 Task: Send an email with the signature Christopher Carter with the subject 'Request for a discount' and the message 'Please let me know if there are any issues with the attached file.' from softage.1@softage.net to softage.9@softage.net,  softage.1@softage.net and softage.10@softage.net with CC to softage.2@softage.net with an attached document Service_level_agreement.pdf
Action: Key pressed n
Screenshot: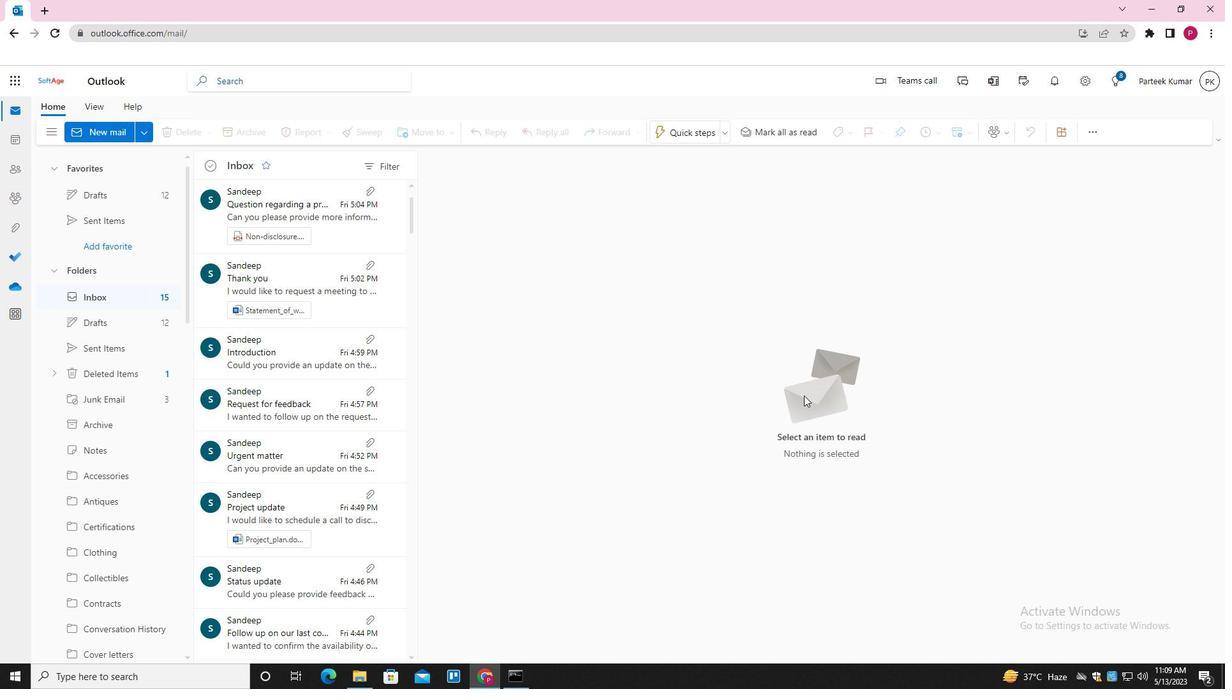 
Action: Mouse moved to (854, 137)
Screenshot: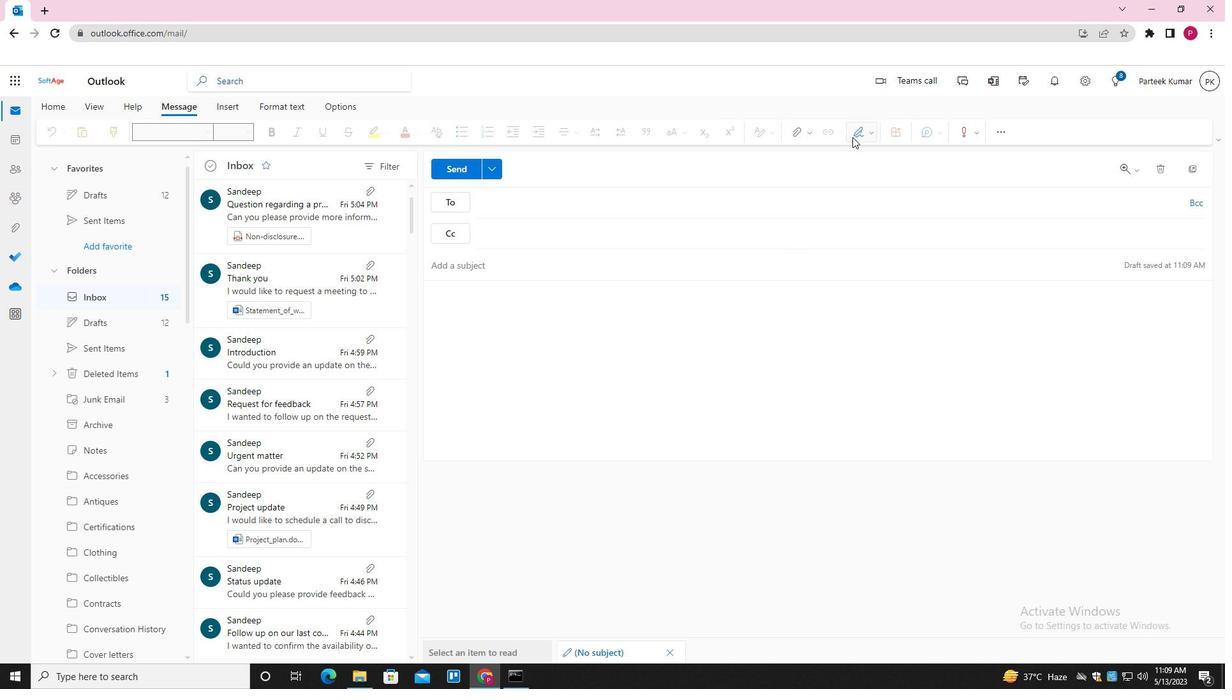
Action: Mouse pressed left at (854, 137)
Screenshot: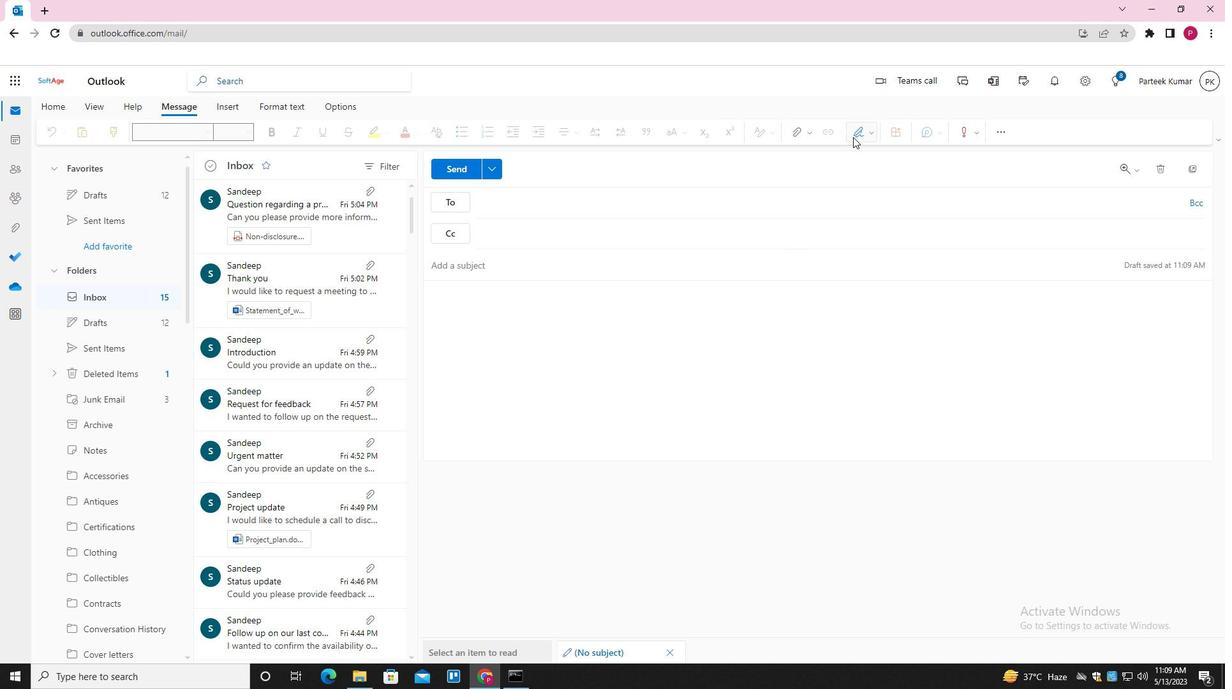 
Action: Mouse moved to (831, 180)
Screenshot: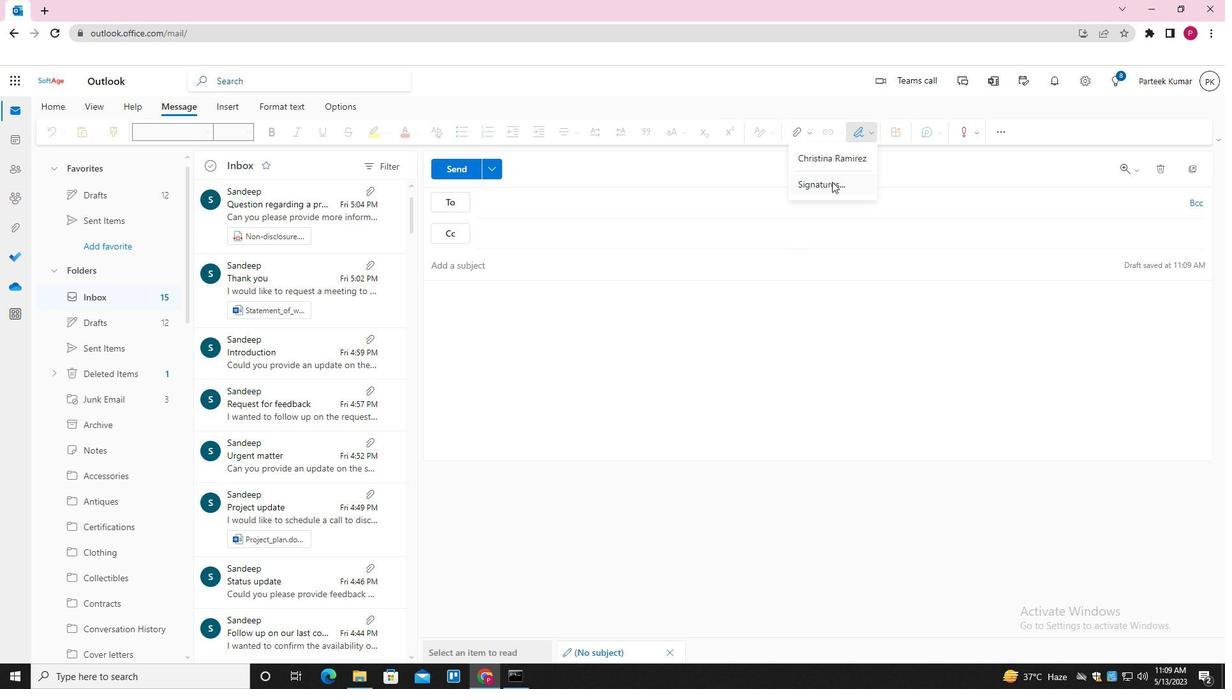 
Action: Mouse pressed left at (831, 180)
Screenshot: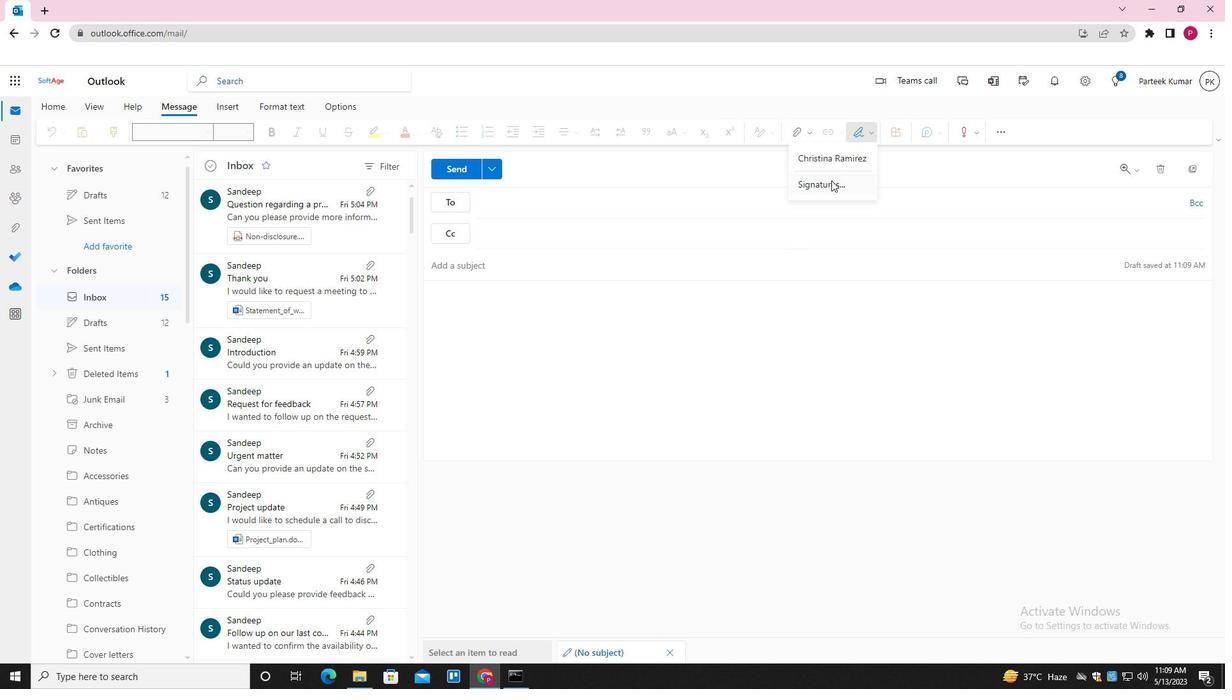 
Action: Mouse moved to (852, 234)
Screenshot: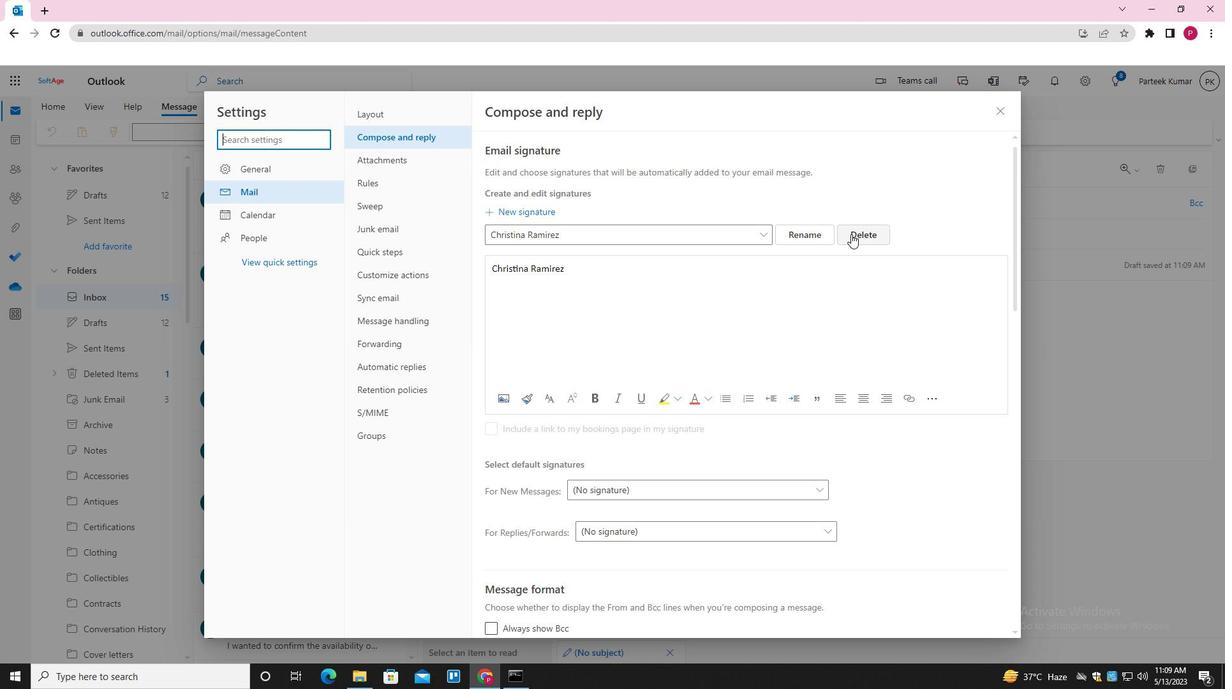 
Action: Mouse pressed left at (852, 234)
Screenshot: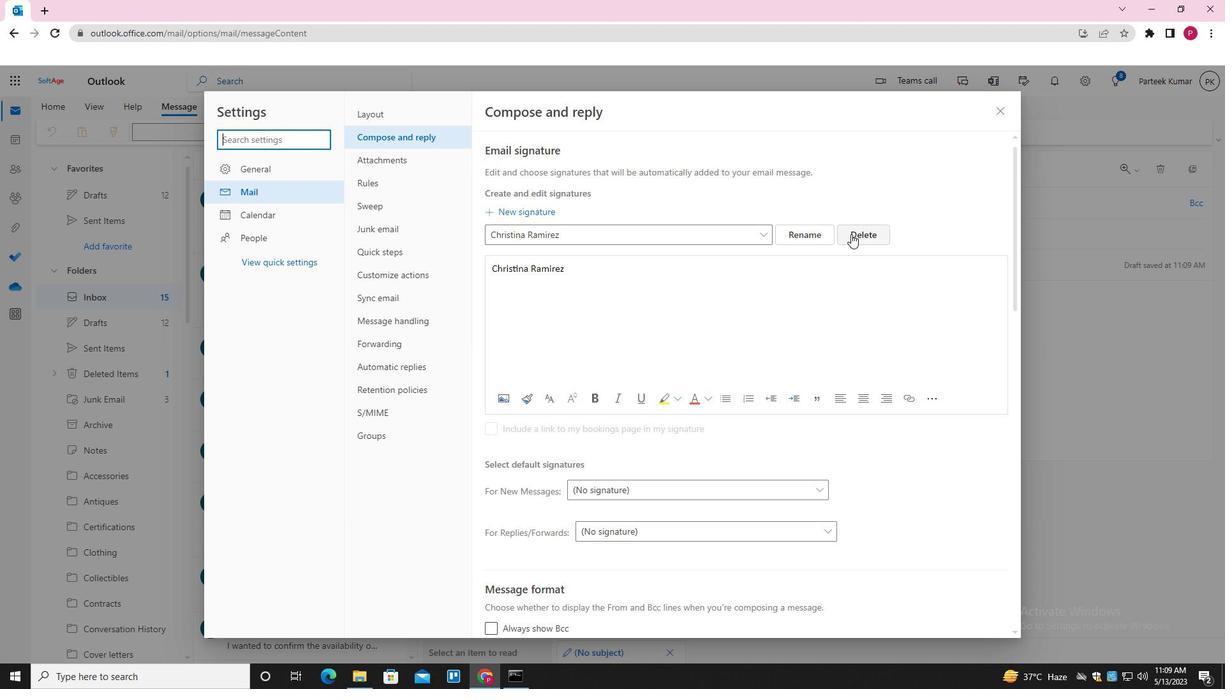 
Action: Mouse moved to (617, 231)
Screenshot: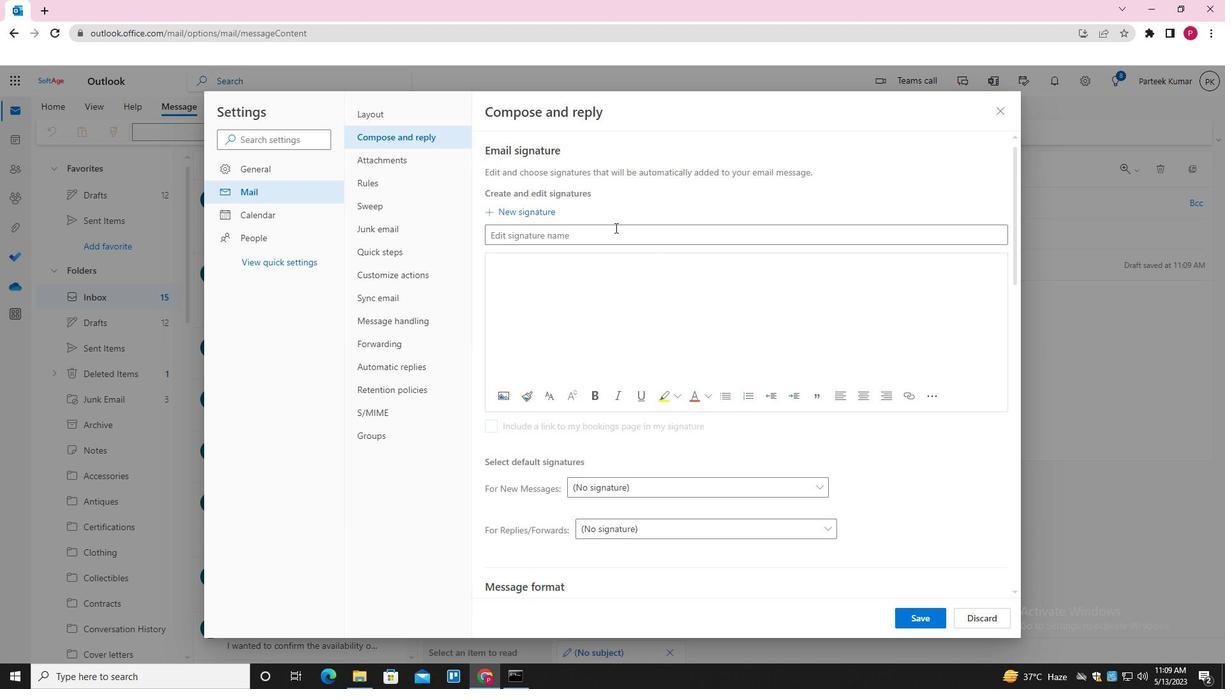 
Action: Mouse pressed left at (617, 231)
Screenshot: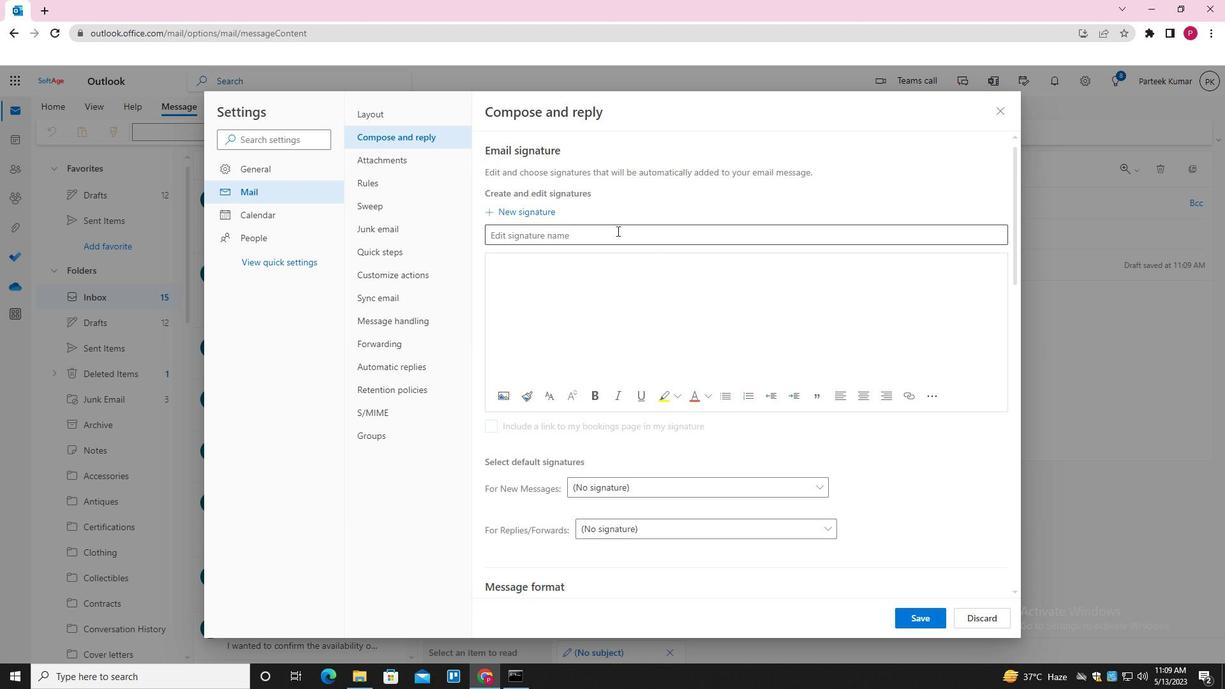 
Action: Key pressed <Key.shift><Key.shift><Key.shift><Key.shift><Key.shift><Key.shift><Key.shift><Key.shift>CHRISTOPHER<Key.space><Key.shift>CARTER<Key.tab><Key.shift><Key.shift><Key.shift>CHRISTOPHER<Key.space><Key.shift>CARTER
Screenshot: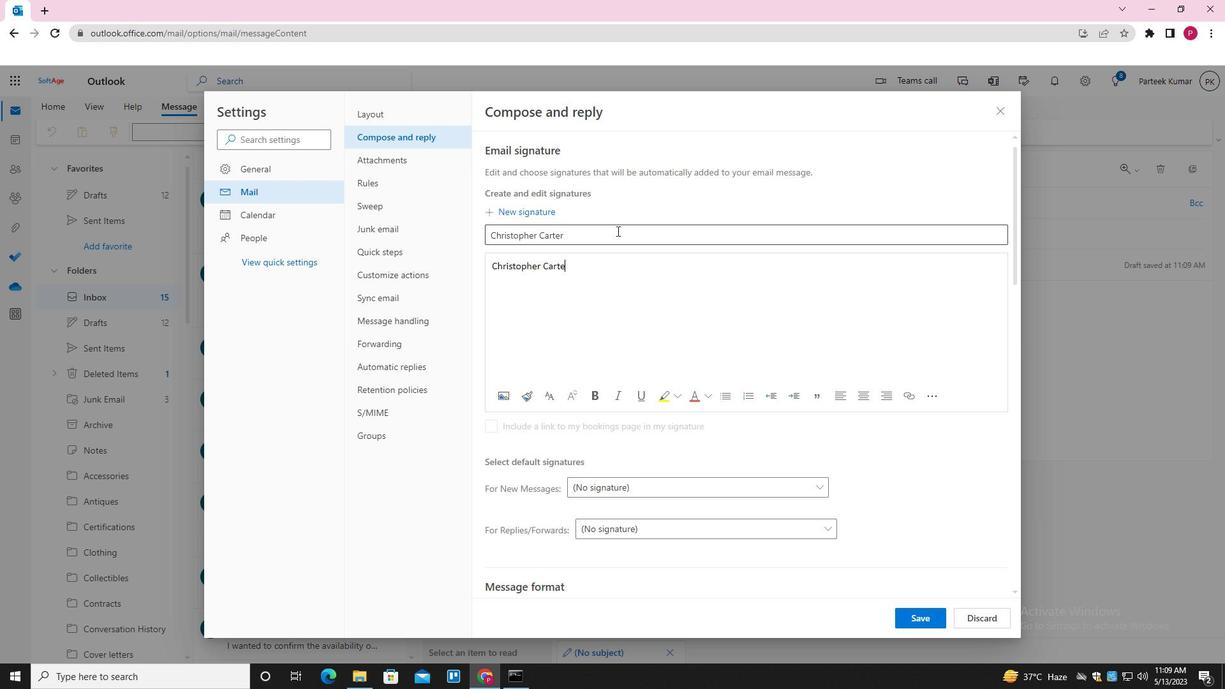 
Action: Mouse moved to (919, 619)
Screenshot: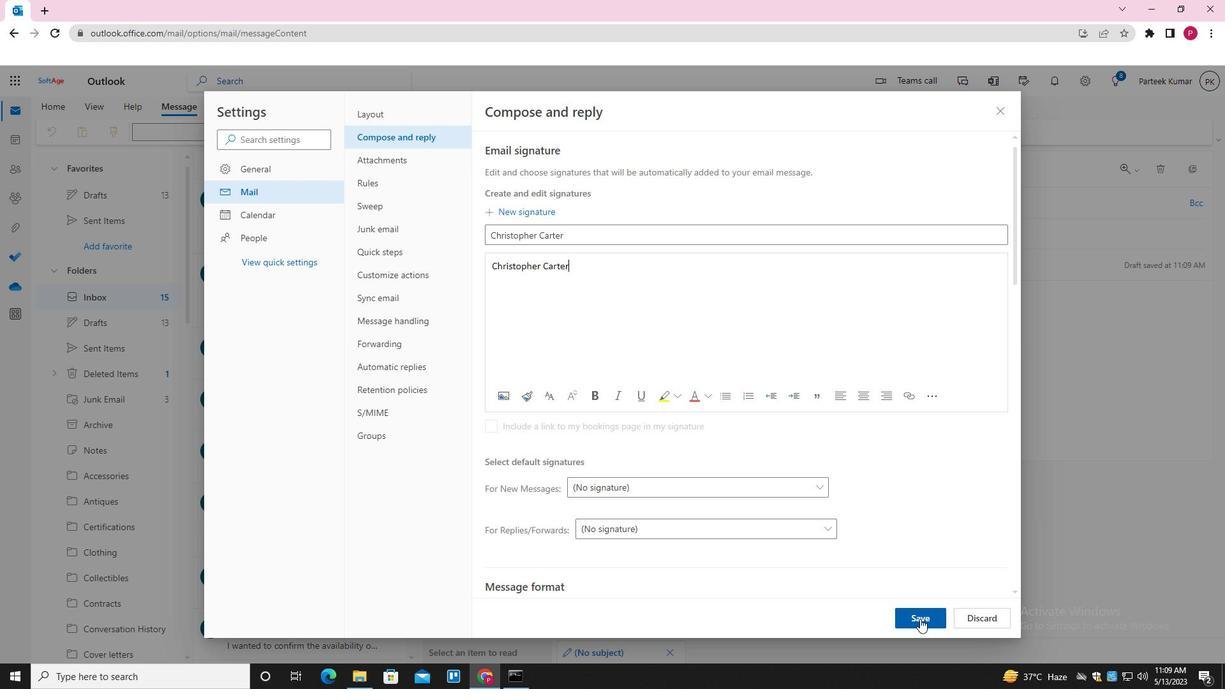 
Action: Mouse pressed left at (919, 619)
Screenshot: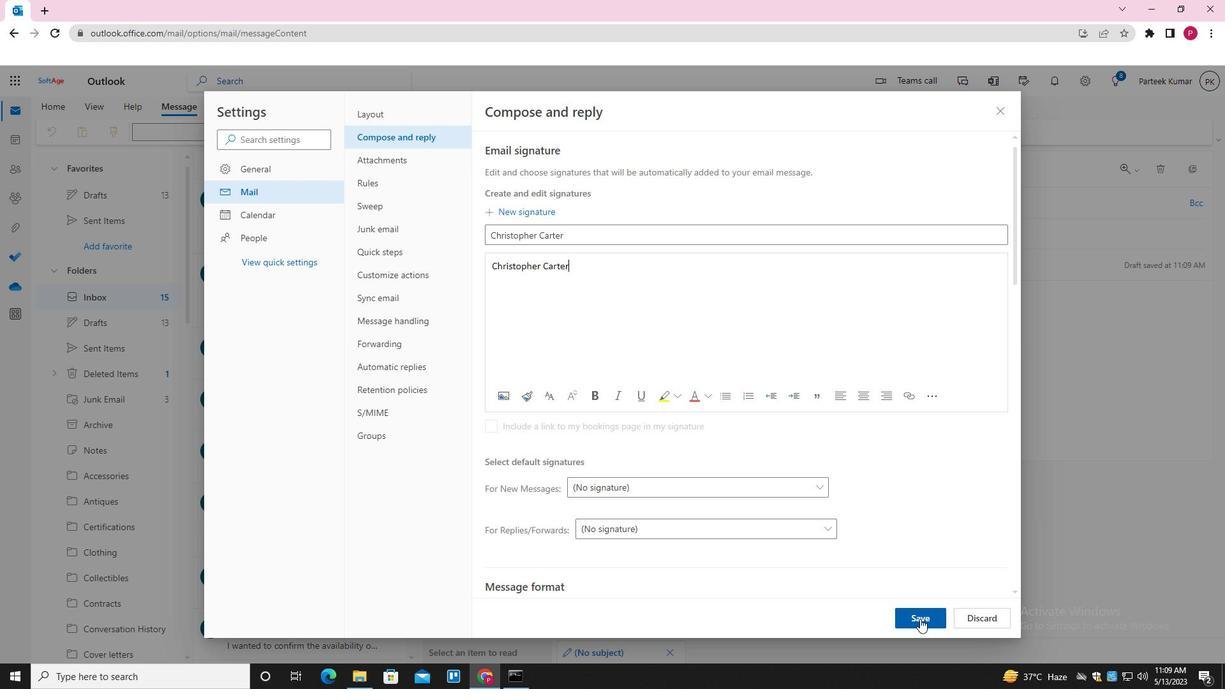 
Action: Mouse moved to (1000, 109)
Screenshot: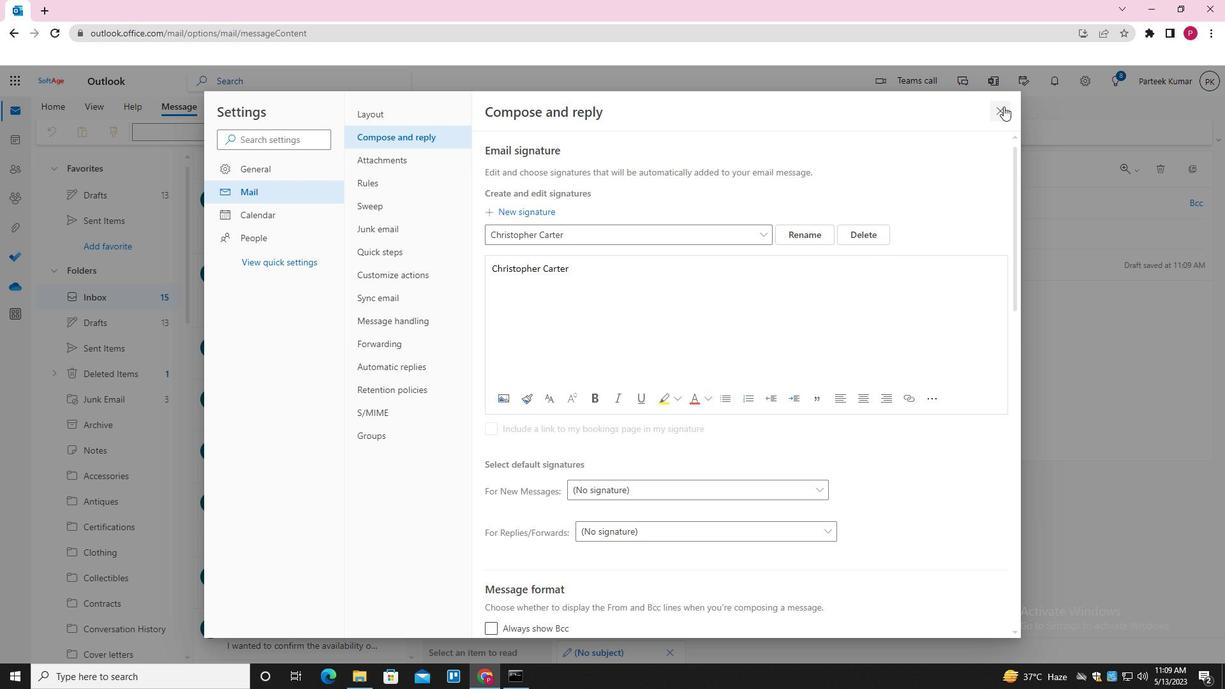 
Action: Mouse pressed left at (1000, 109)
Screenshot: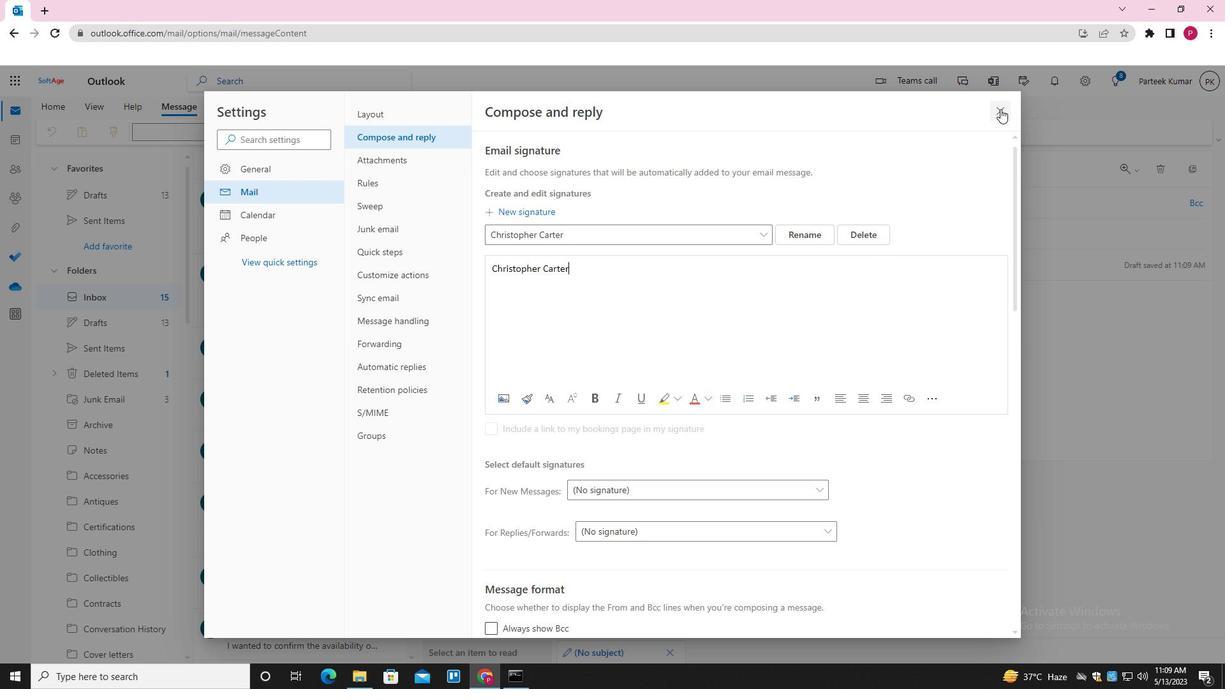 
Action: Mouse moved to (861, 132)
Screenshot: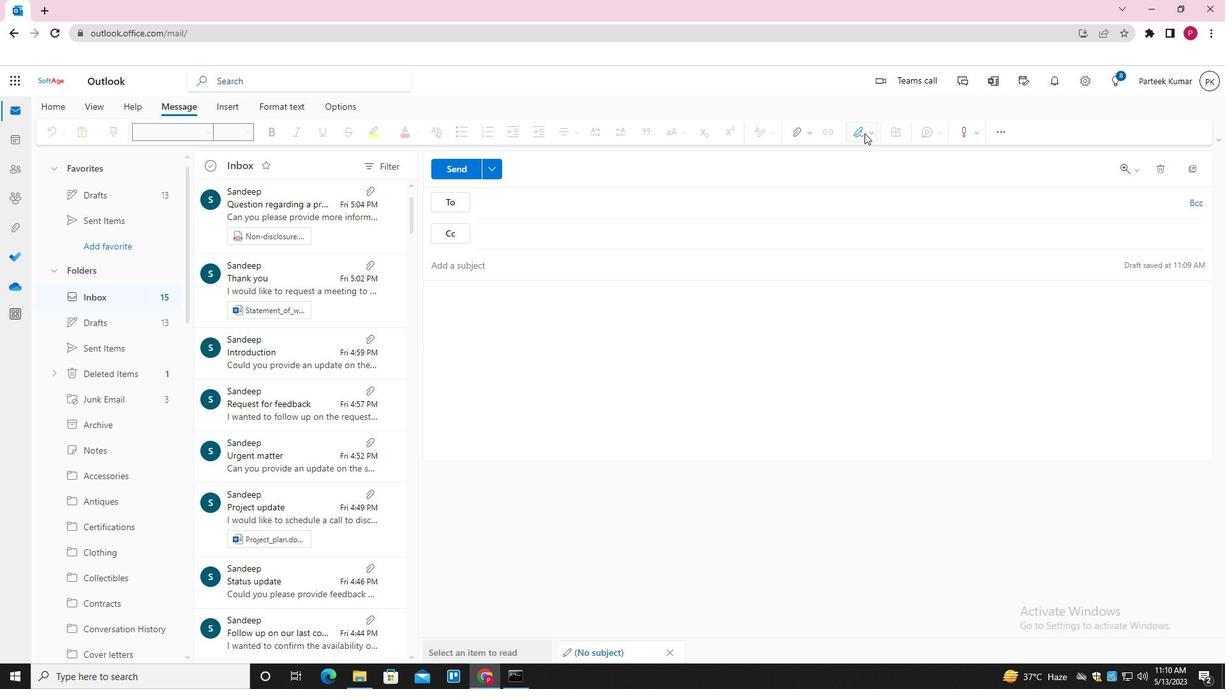 
Action: Mouse pressed left at (861, 132)
Screenshot: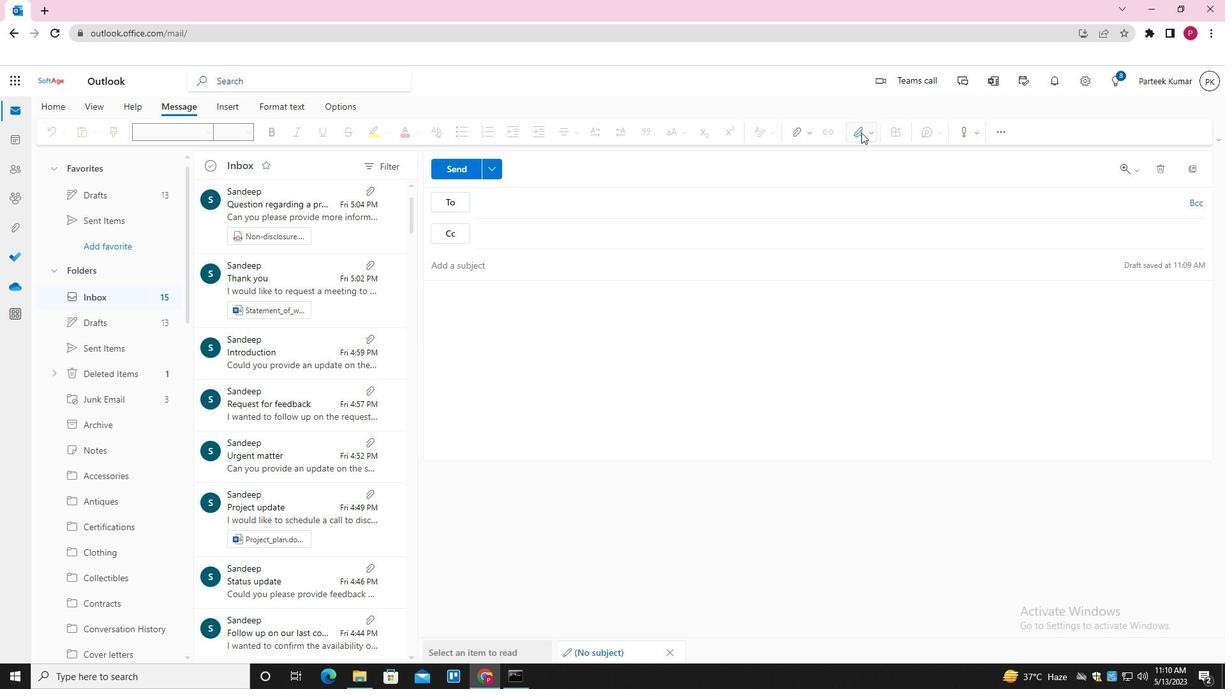
Action: Mouse moved to (827, 158)
Screenshot: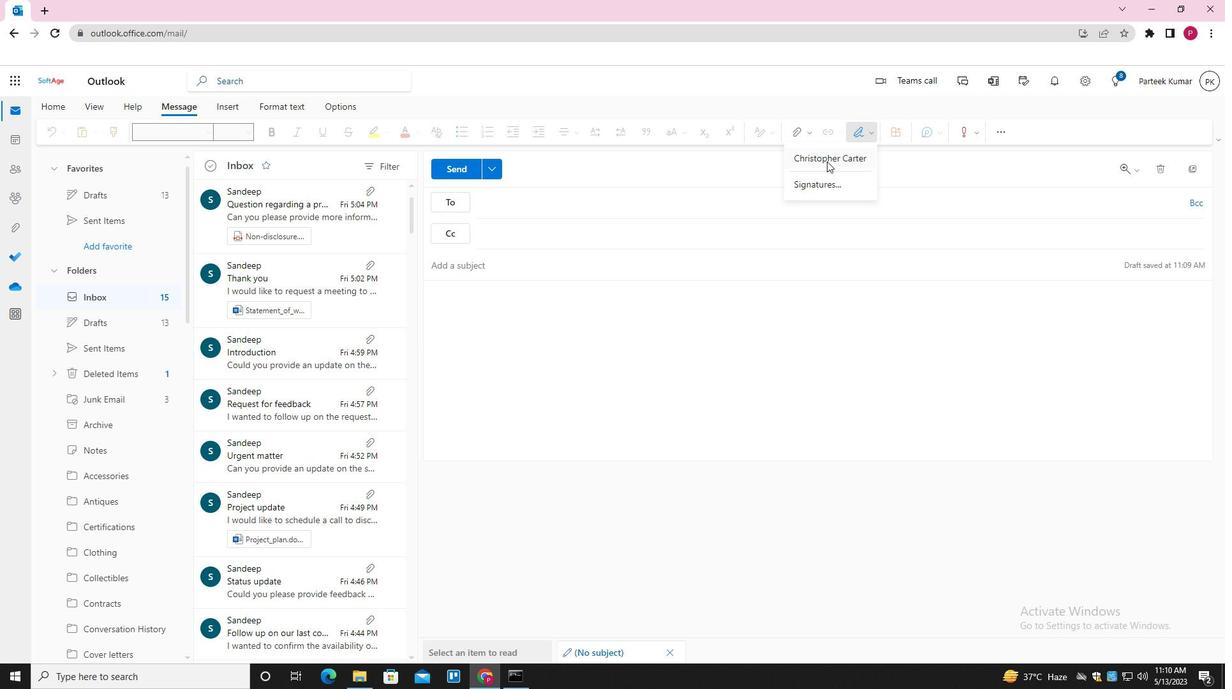 
Action: Mouse pressed left at (827, 158)
Screenshot: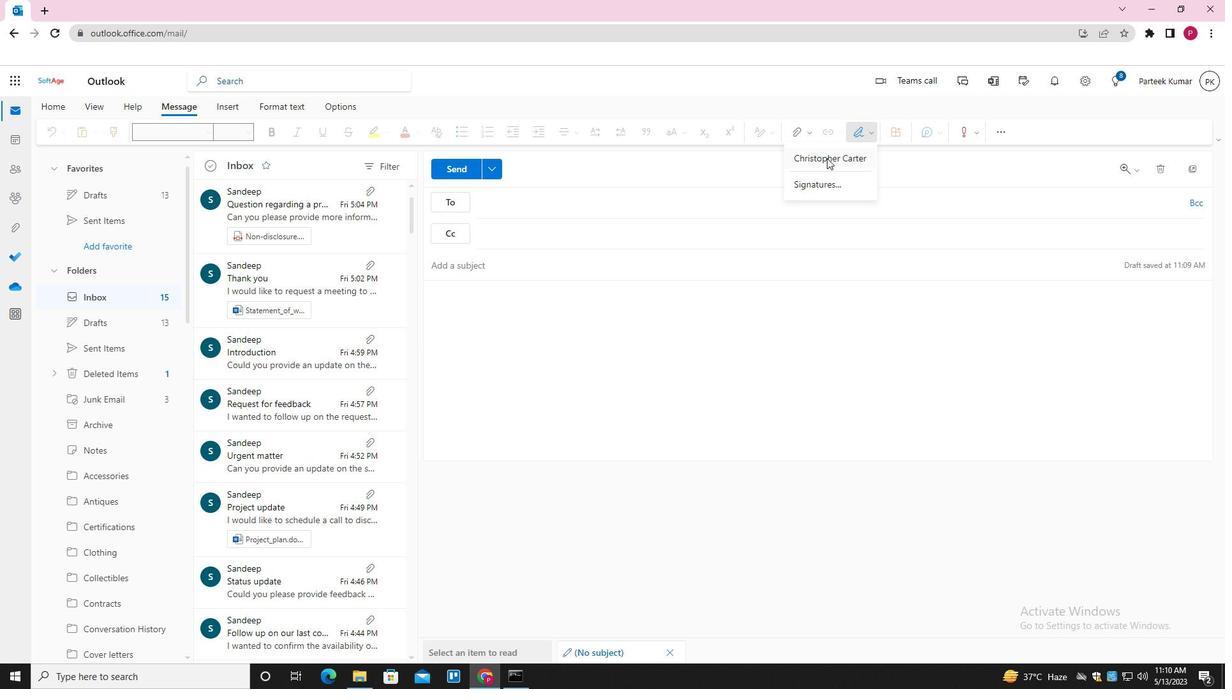 
Action: Mouse moved to (561, 264)
Screenshot: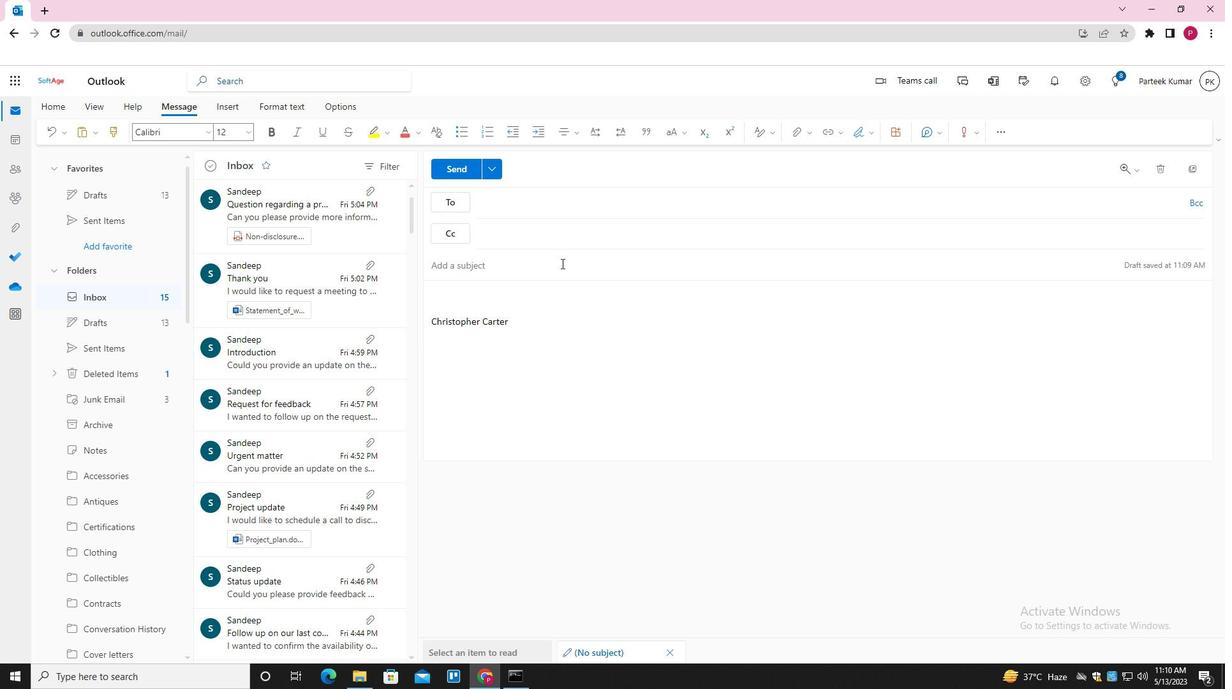 
Action: Mouse pressed left at (561, 264)
Screenshot: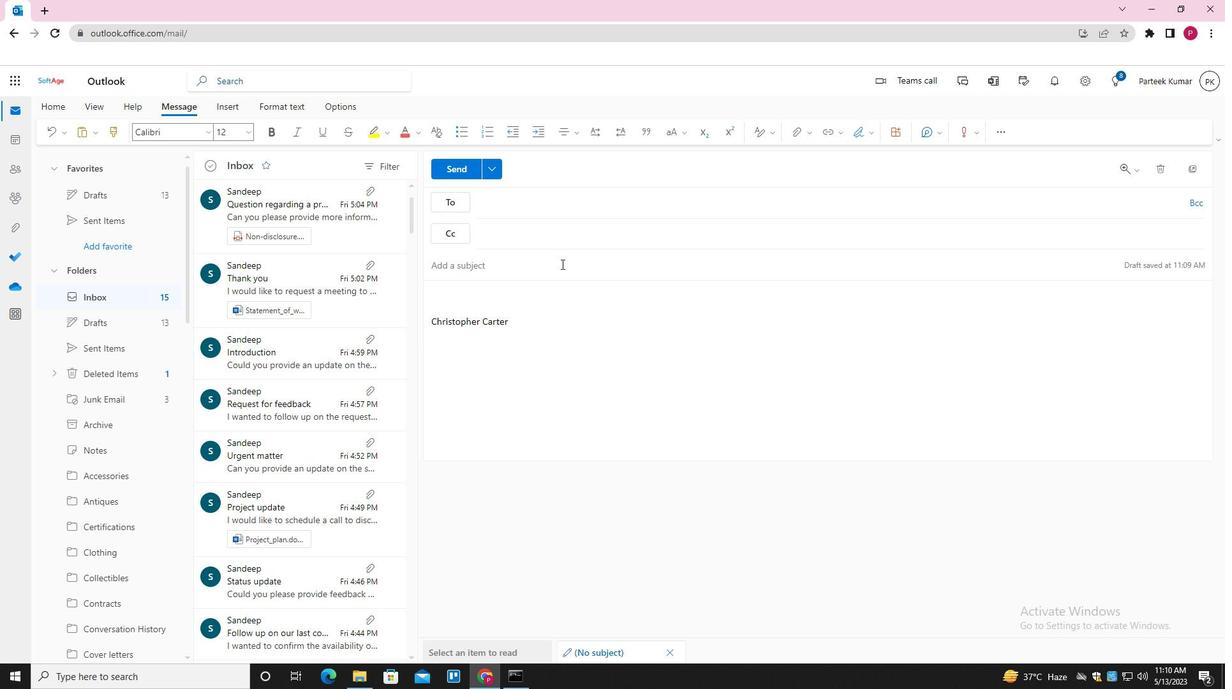 
Action: Key pressed <Key.shift>REQUEST<Key.space>FOR<Key.space>A<Key.space>DISCOUNT<Key.space>
Screenshot: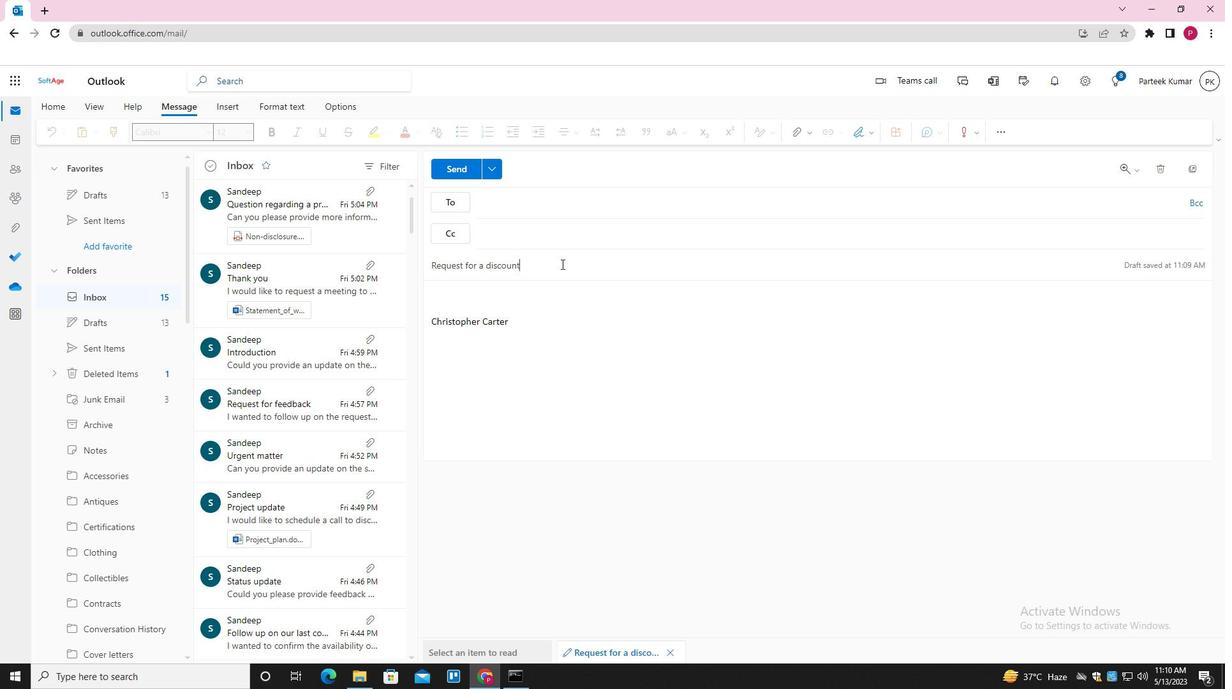 
Action: Mouse moved to (545, 294)
Screenshot: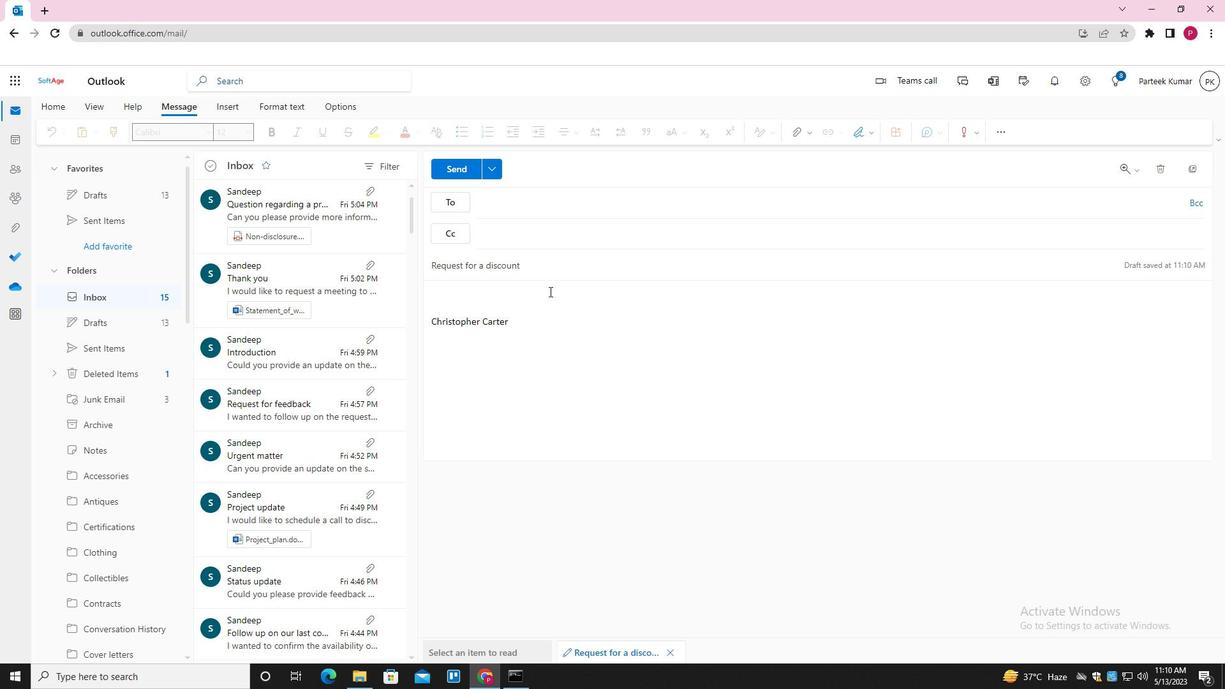 
Action: Key pressed <Key.tab><Key.shift_r>PLEASE<Key.space>LET<Key.space>ME<Key.space>KNOW<Key.space>IF<Key.space>THERE<Key.space>ARE<Key.space>ANY<Key.space>ISSUES<Key.space>WITH<Key.space>THE<Key.space>ATTACG<Key.backspace>HED<Key.space><Key.backspace><Key.backspace><Key.backspace><Key.backspace><Key.backspace><Key.backspace><Key.backspace><Key.backspace><Key.backspace><Key.backspace><Key.backspace><Key.backspace><Key.backspace><Key.backspace><Key.backspace><Key.backspace><Key.backspace><Key.backspace>
Screenshot: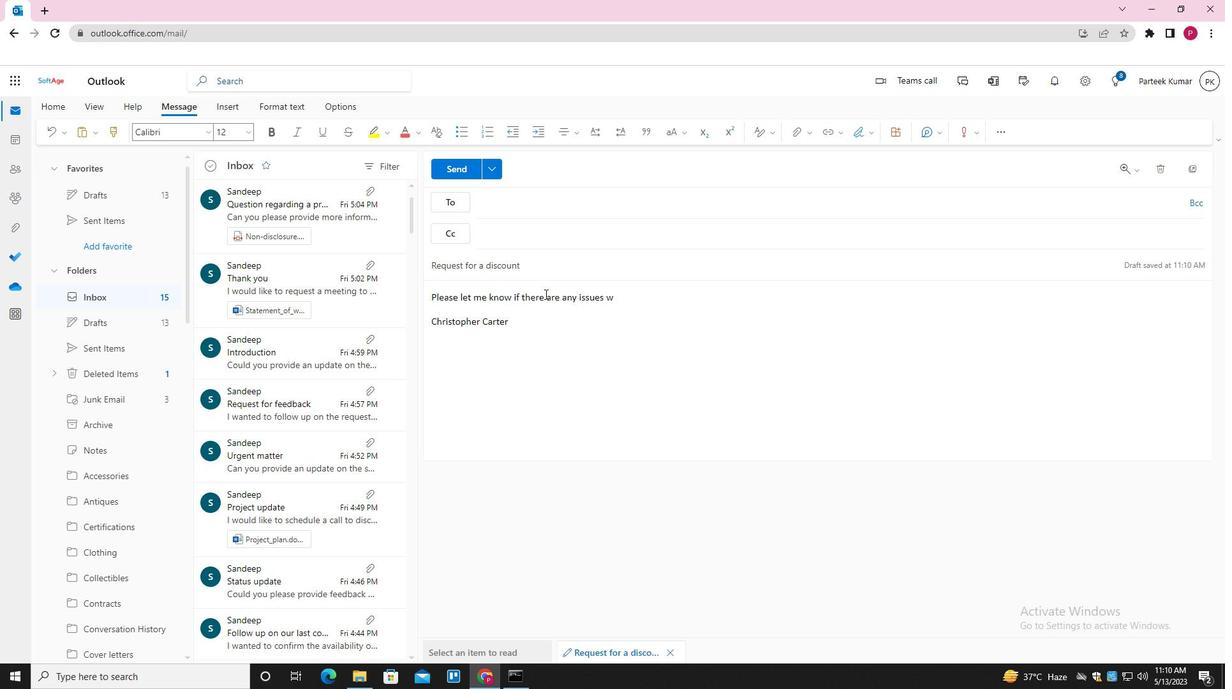 
Action: Mouse moved to (551, 200)
Screenshot: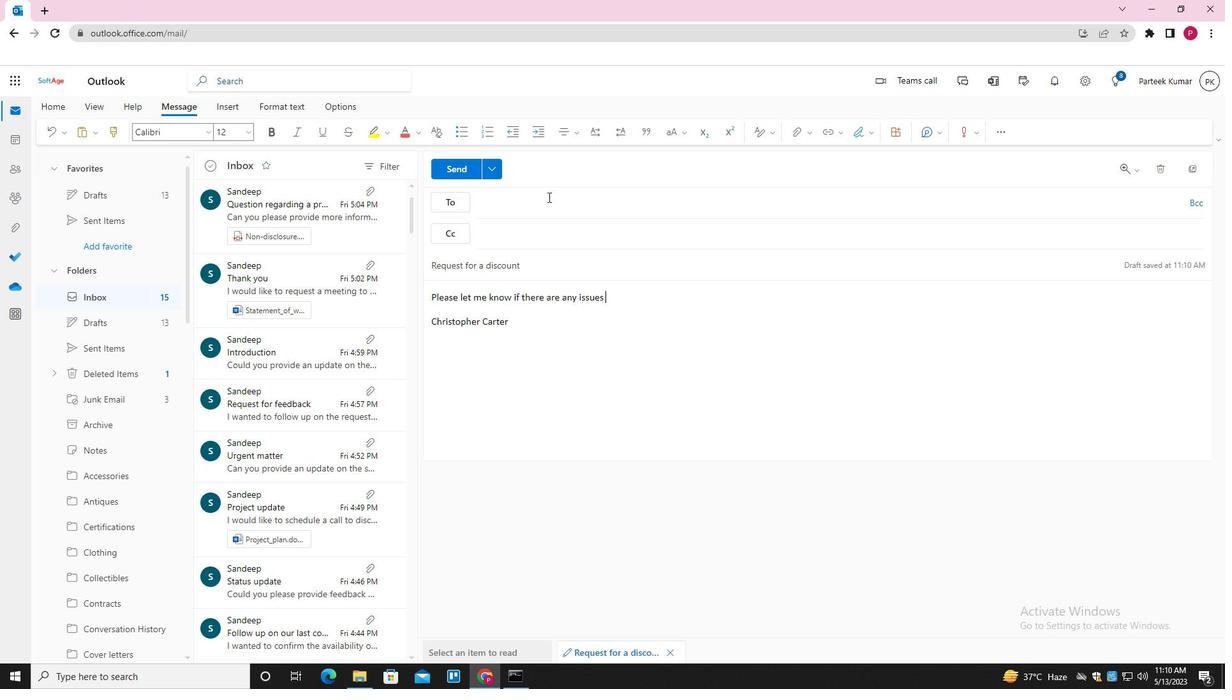 
Action: Mouse pressed left at (551, 200)
Screenshot: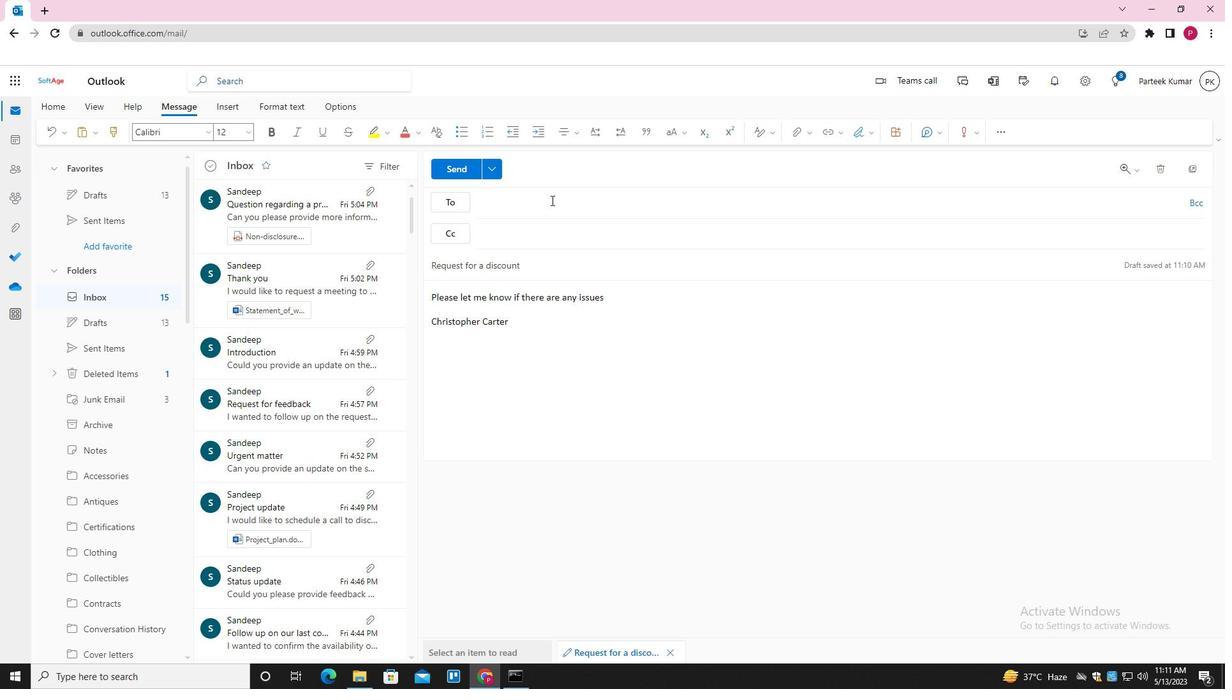 
Action: Key pressed SOFTAGE.9<Key.shift>@SOFTAGE.NET<Key.enter>SOFTAGE.1<Key.shift>@SOFTAGE.NET<Key.enter>SOFTAGE.10<Key.shift>@SOFTAGE.NET<Key.enter><Key.tab>SOFTAGE.2<Key.shift>@SOFTAGE,
Screenshot: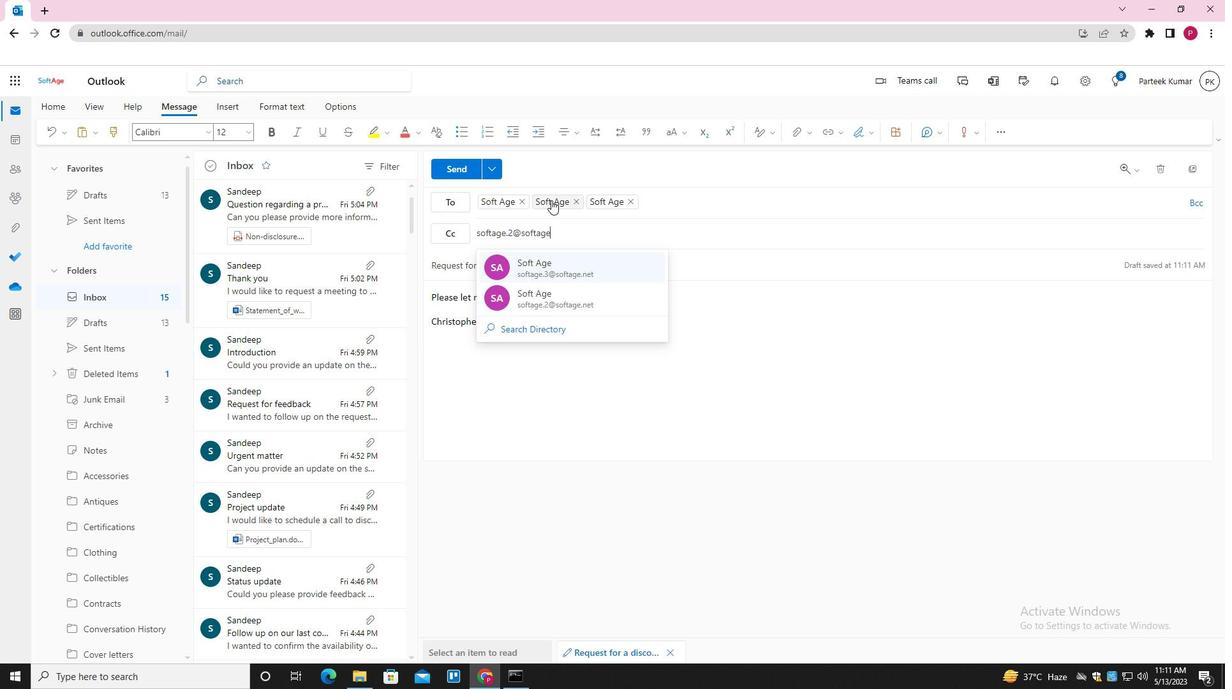 
Action: Mouse moved to (799, 136)
Screenshot: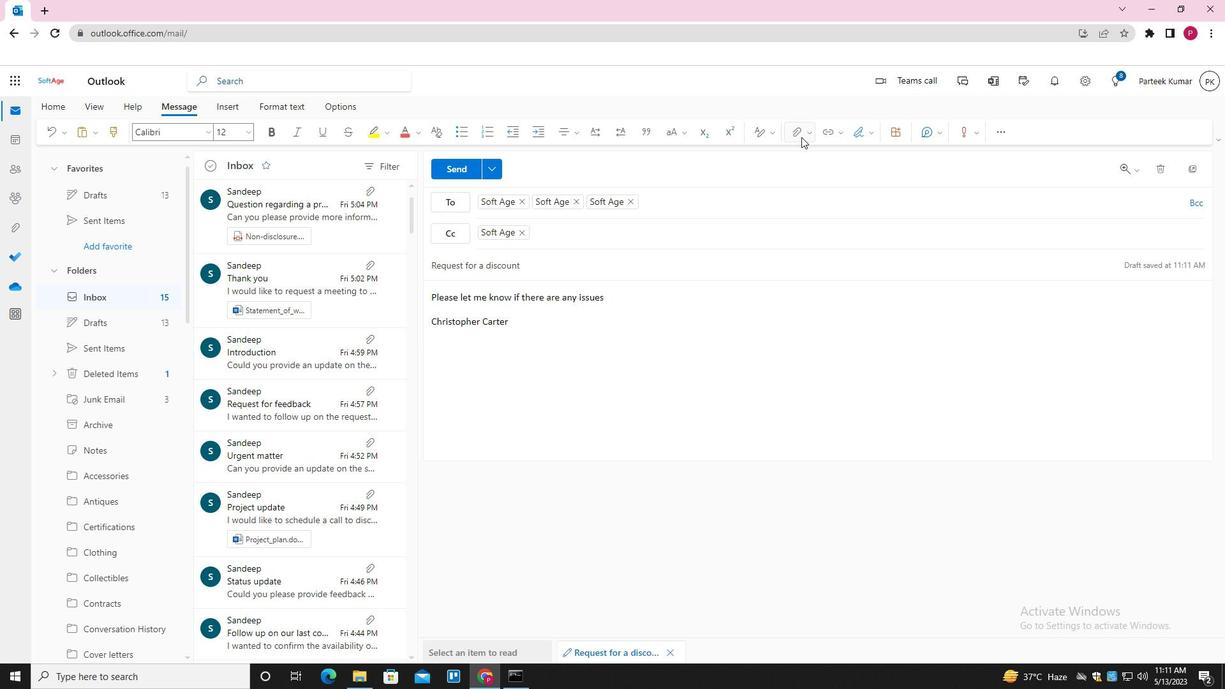 
Action: Mouse pressed left at (799, 136)
Screenshot: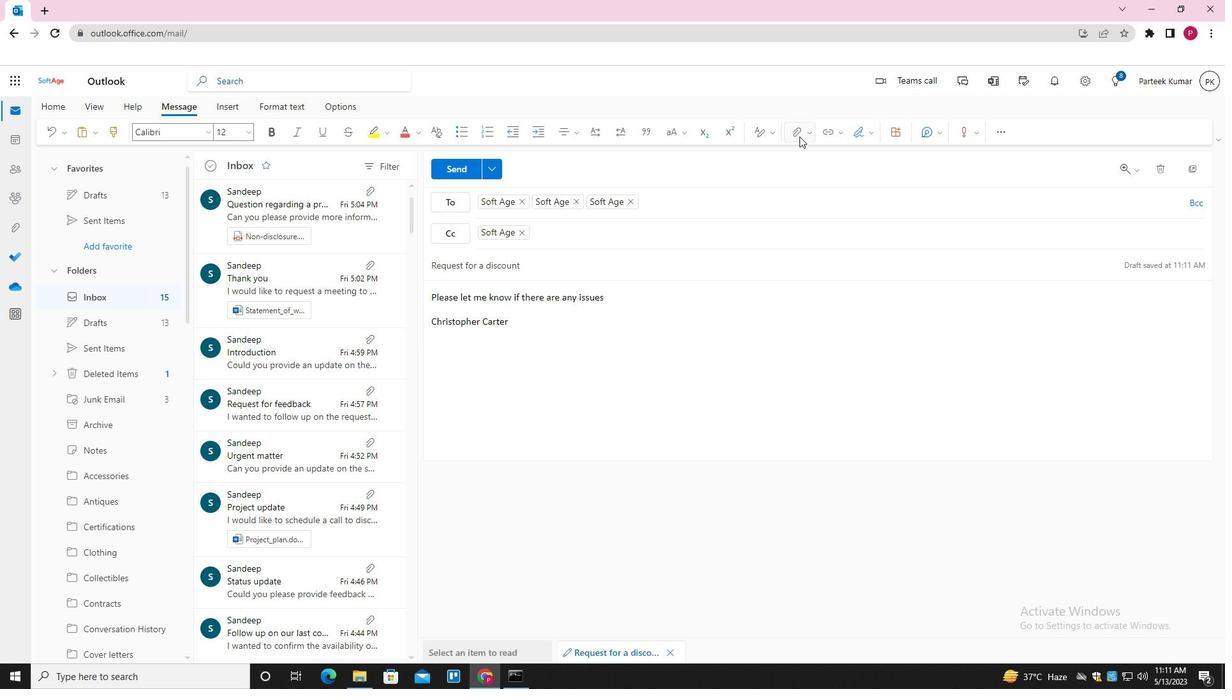 
Action: Mouse moved to (786, 149)
Screenshot: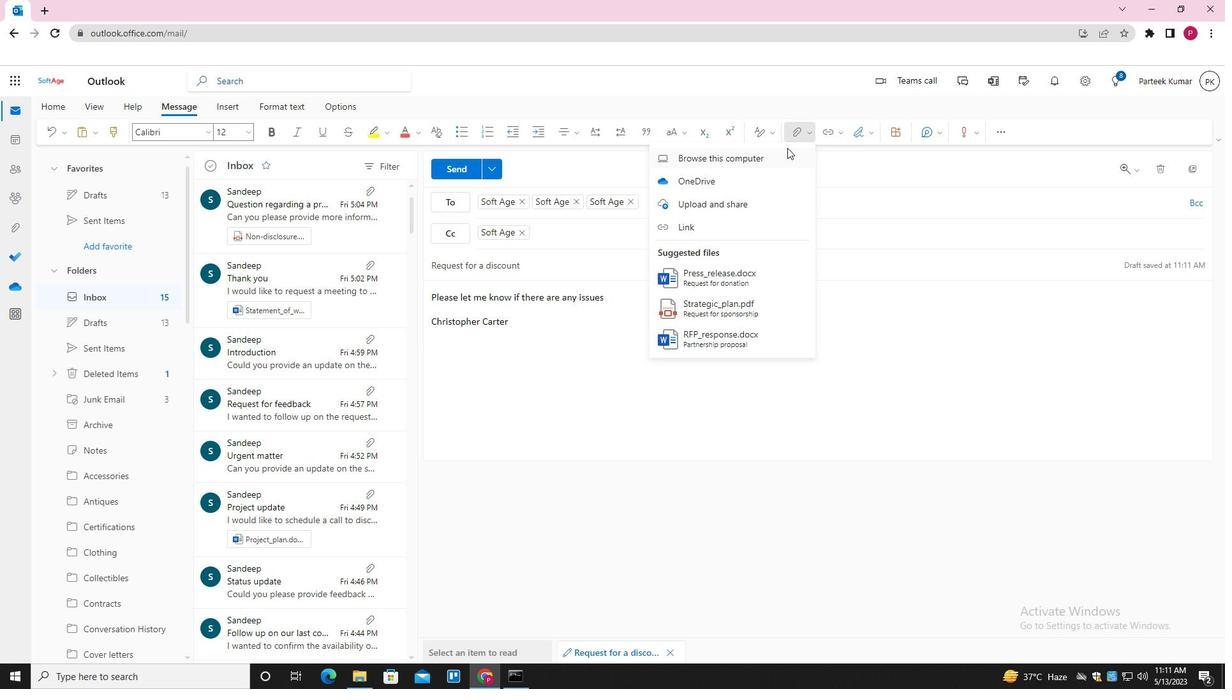 
Action: Mouse pressed left at (786, 149)
Screenshot: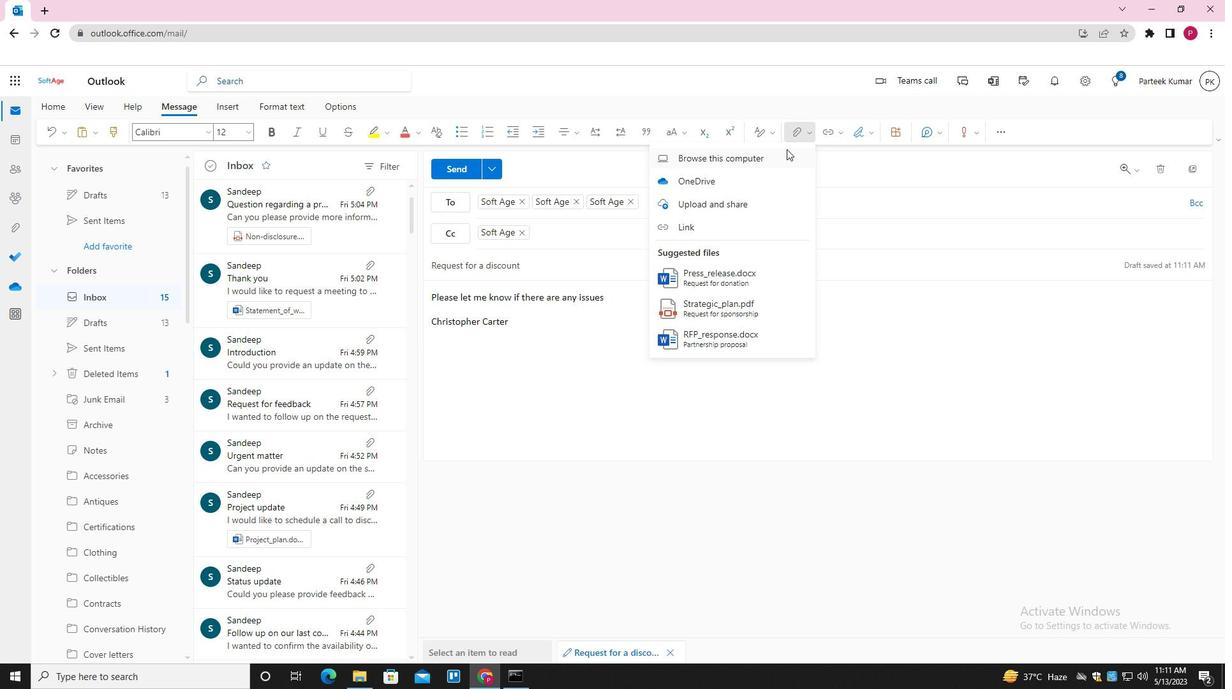 
Action: Mouse moved to (231, 107)
Screenshot: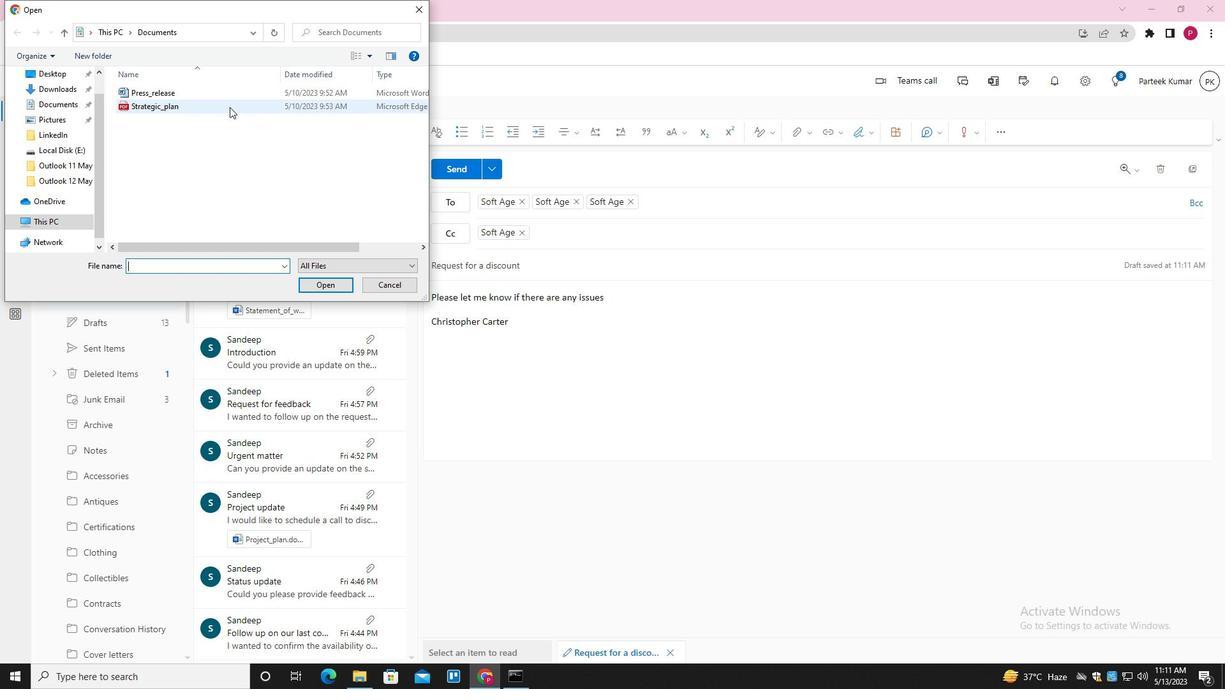 
Action: Mouse pressed left at (231, 107)
Screenshot: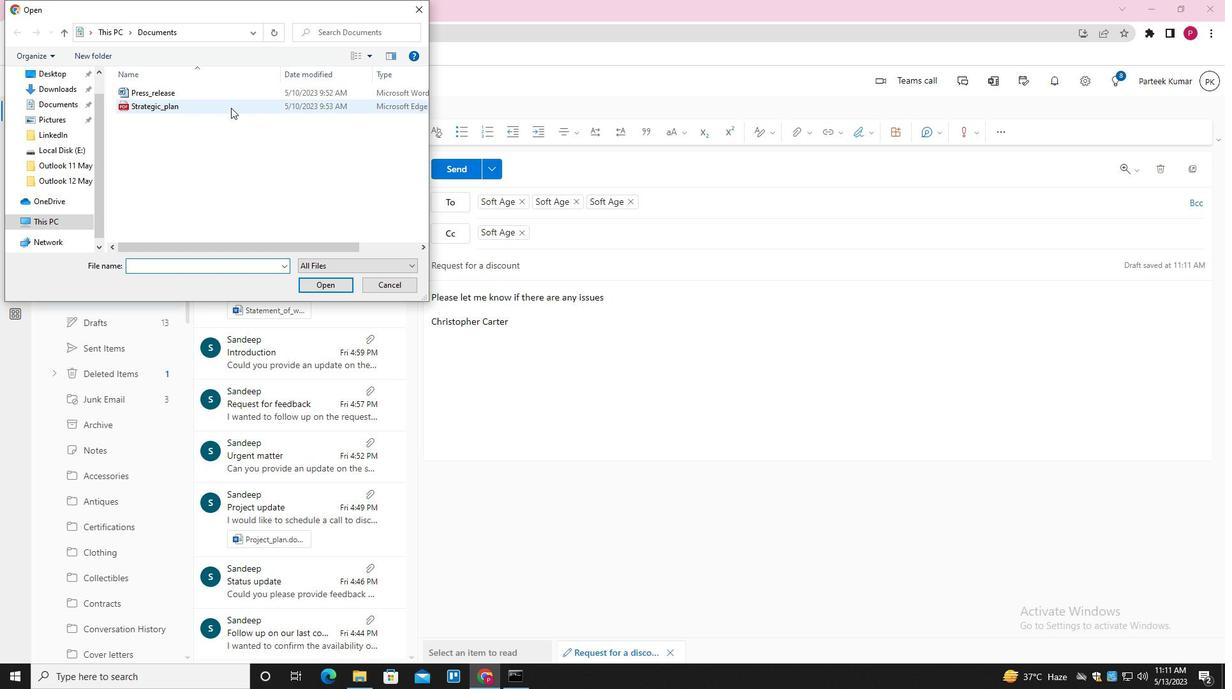 
Action: Key pressed <Key.f2><Key.shift>SERVICE<Key.shift_r>_LEVEL<Key.shift_r><Key.shift_r><Key.shift_r><Key.shift_r><Key.shift_r><Key.shift_r><Key.shift_r><Key.shift_r><Key.shift_r><Key.shift_r><Key.shift_r><Key.shift_r><Key.shift_r><Key.shift_r><Key.shift_r><Key.shift_r><Key.shift_r><Key.shift_r><Key.shift_r><Key.shift_r><Key.shift_r>_AGREEMENT<Key.enter>
Screenshot: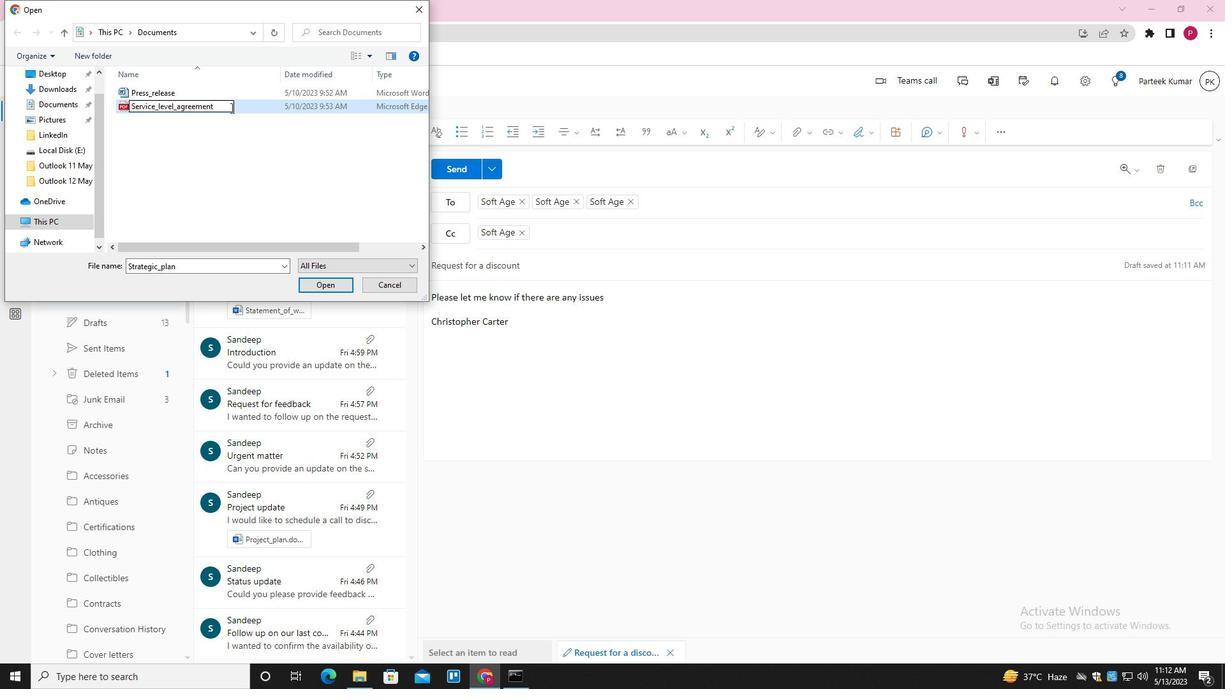 
Action: Mouse moved to (266, 108)
Screenshot: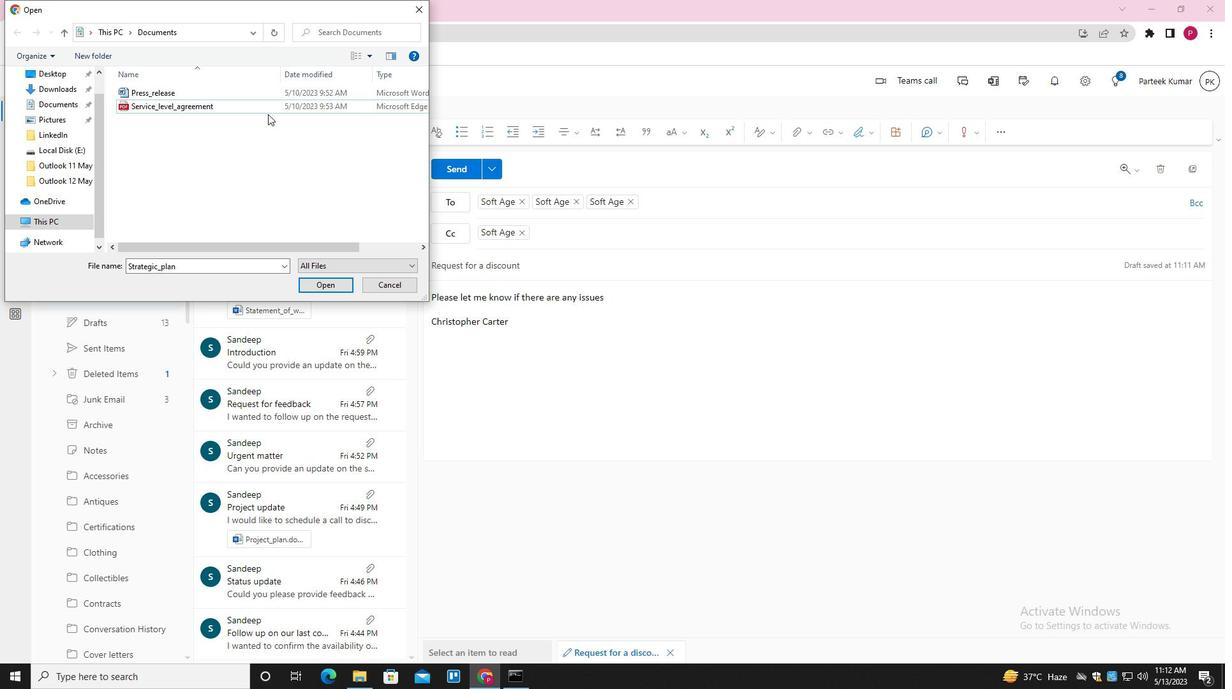 
Action: Mouse pressed left at (266, 108)
Screenshot: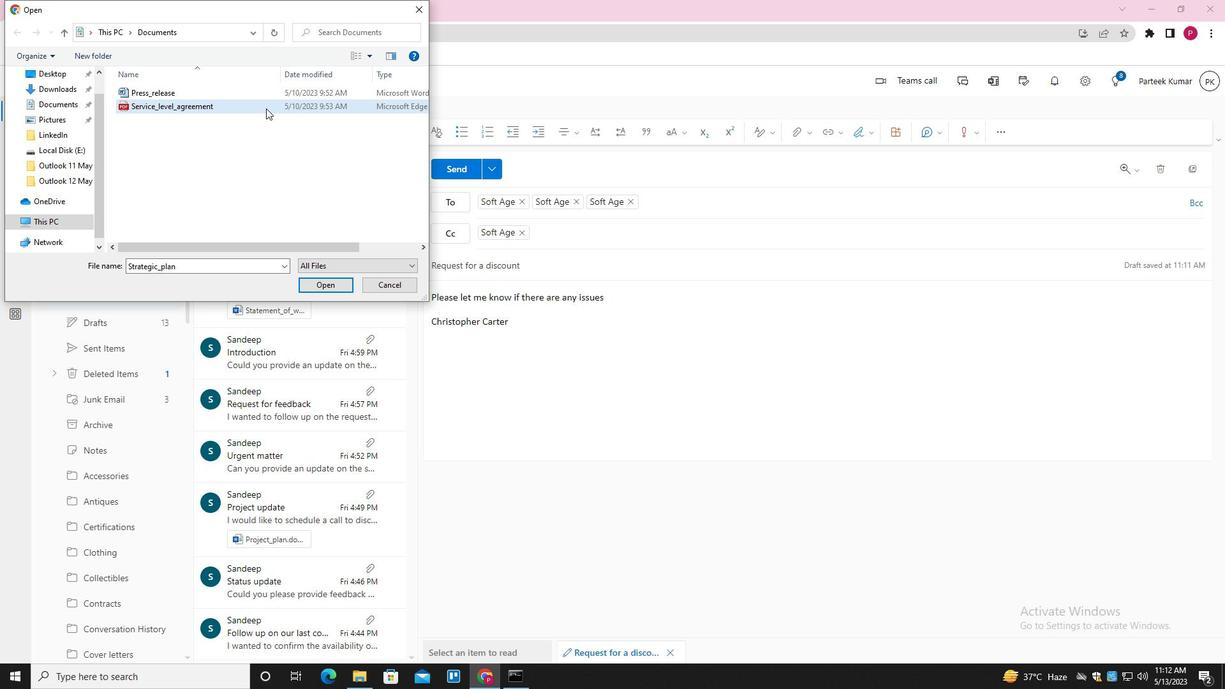 
Action: Mouse moved to (325, 286)
Screenshot: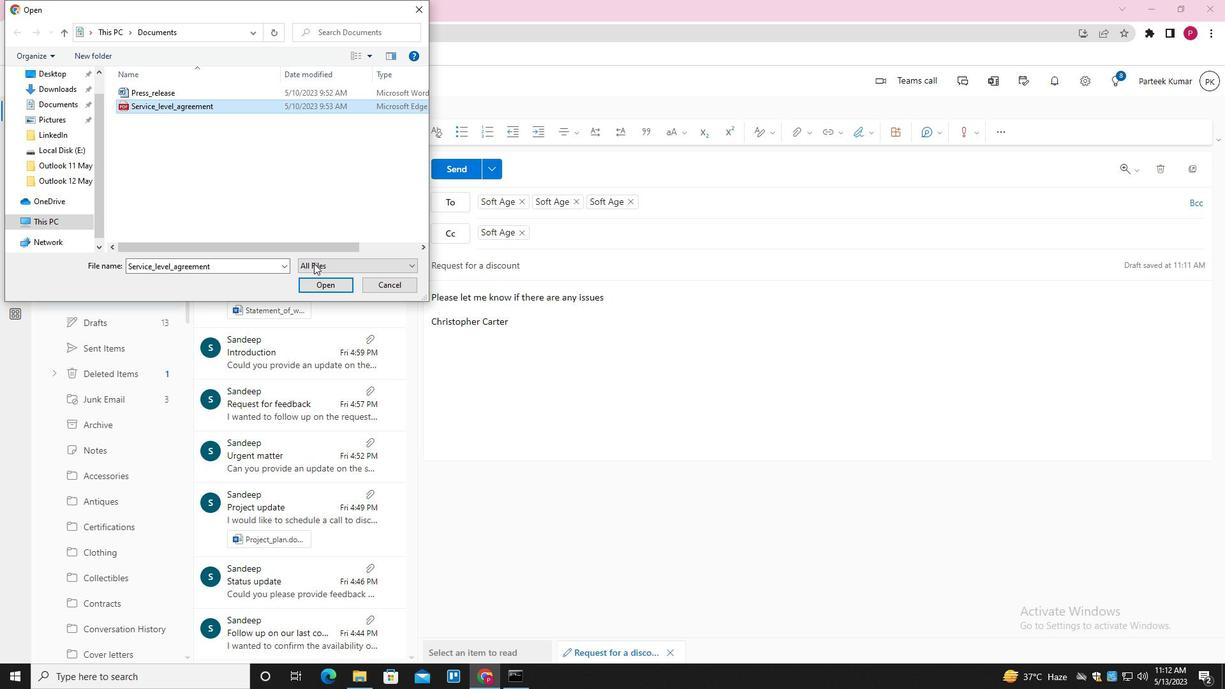 
Action: Mouse pressed left at (325, 286)
Screenshot: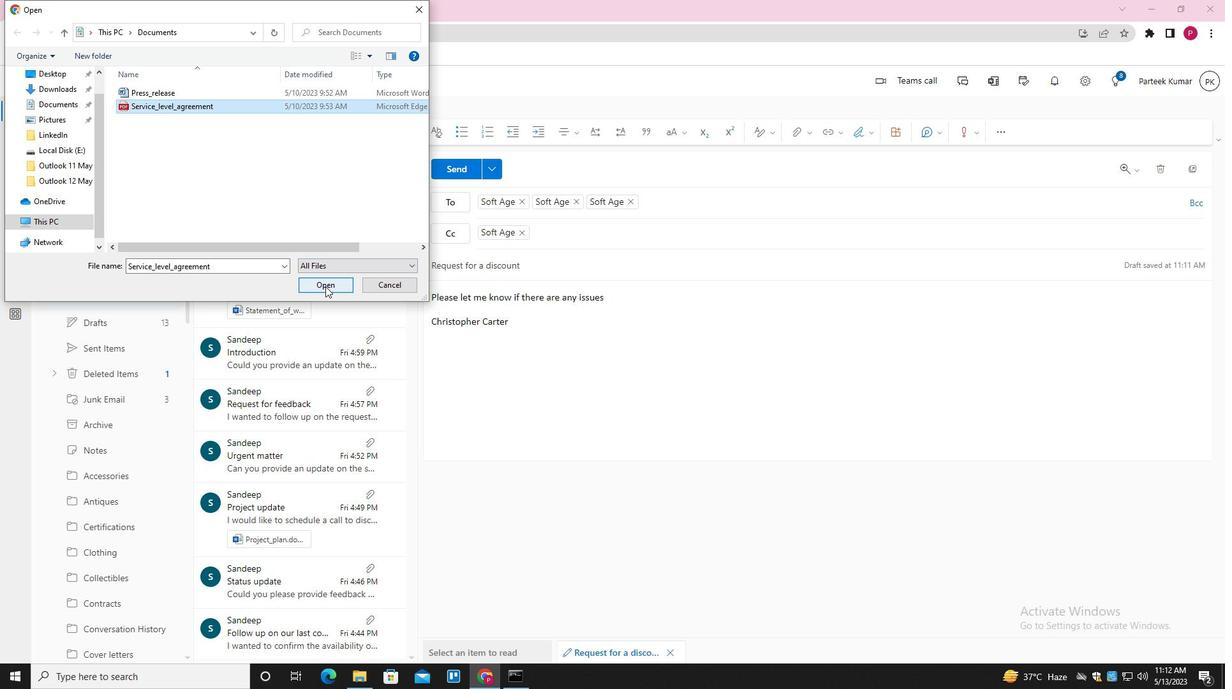 
Action: Mouse moved to (460, 172)
Screenshot: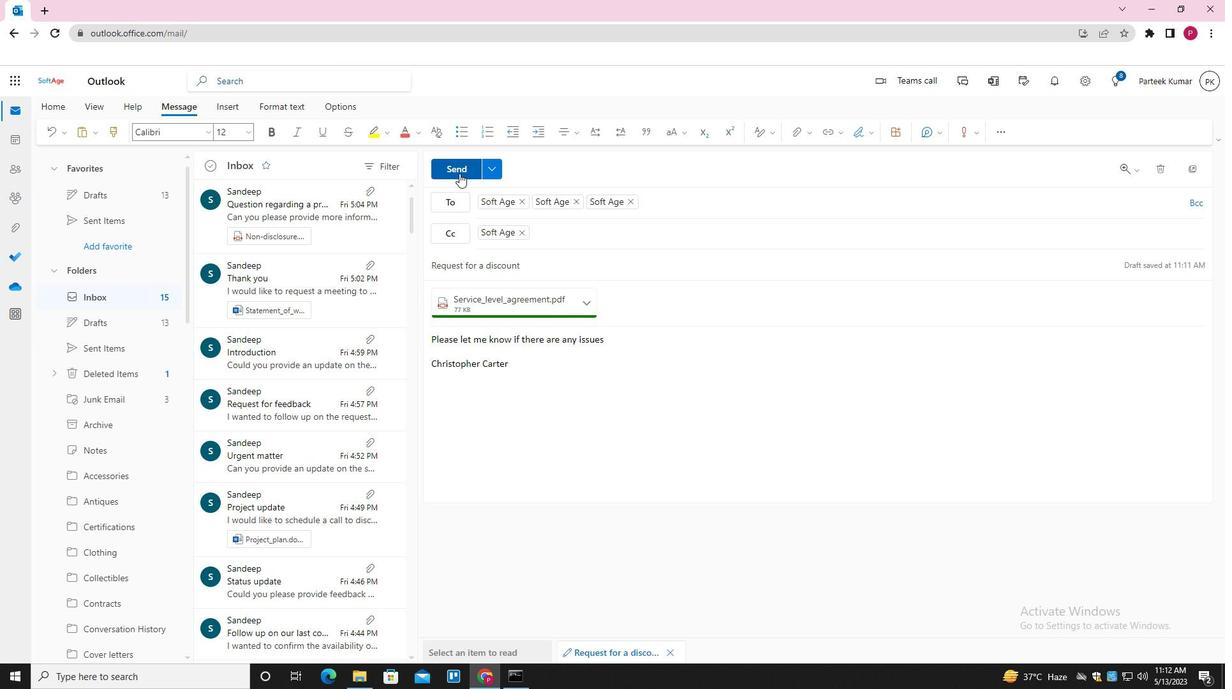 
Action: Mouse pressed left at (460, 172)
Screenshot: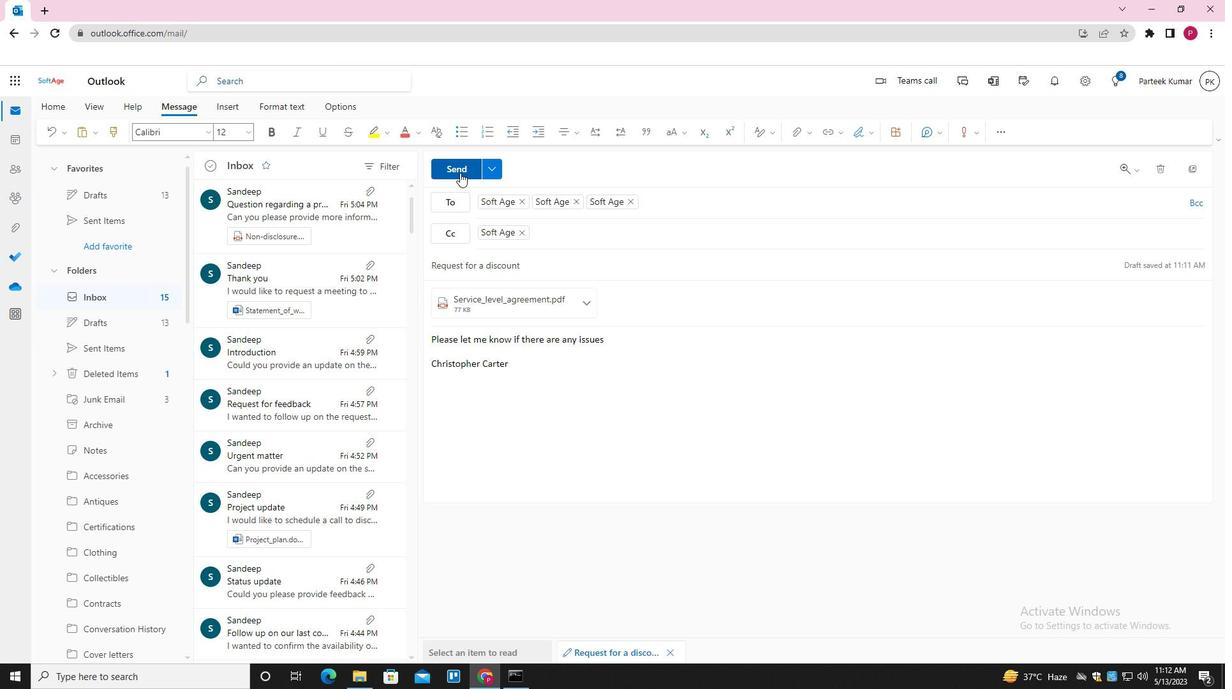 
Action: Mouse moved to (458, 171)
Screenshot: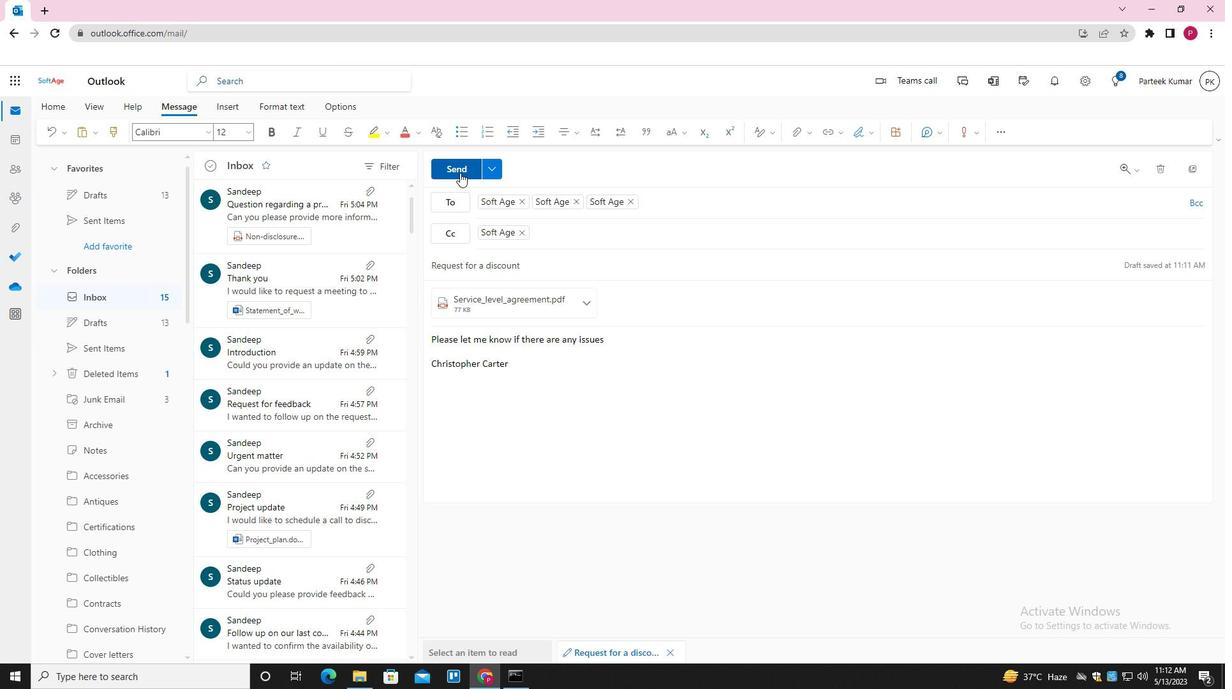 
